 Task: Open a blank google sheet and write heading  Financial WizardAdd Categories in a column and its values below  'Income, Income, Income, Expenses, Expenses, Expenses, Expenses, Expenses, Savings, Savings, Investments, Investments, Debt, Debt & Debt. 'Add Descriptions in next column and its values below  Salary, Freelance Work, Rental Income, Housing, Transportation, Groceries, Utilities, Entertainment, Emergency Fund, Retirement, Stocks, Mutual Funds, Credit Card 1, Credit Card 2 & Student Loan. Add Amount in next column and its values below  $5,000, $1,200, $500, $1,200, $300, $400, $200, $150, $500, $1,000, $500, $300, $200, $100 & $300. Save page DashboardInvestment
Action: Mouse moved to (83, 160)
Screenshot: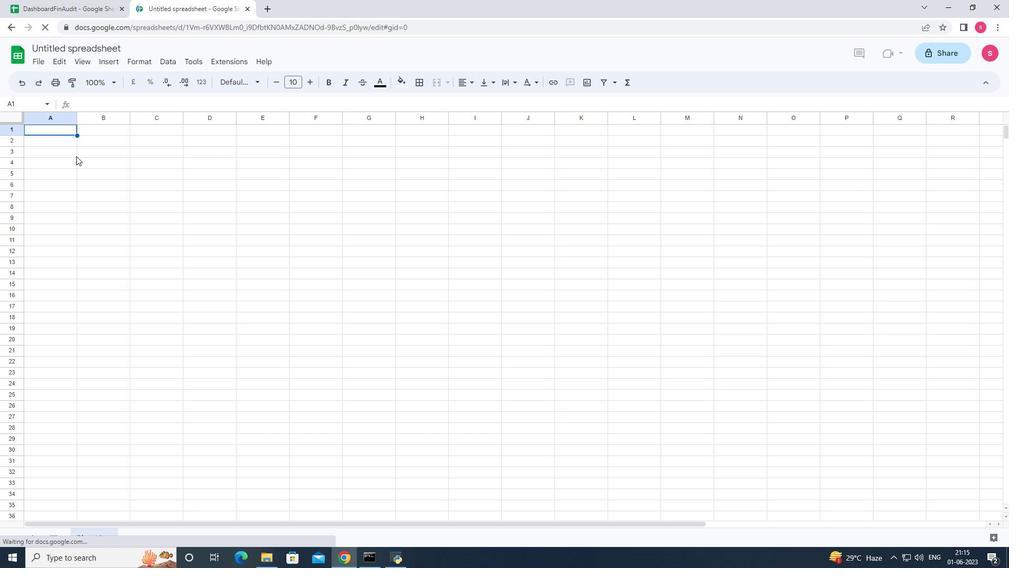 
Action: Key pressed <Key.shift><Key.shift><Key.shift><Key.shift><Key.shift>Financial<Key.space><Key.shift>Wizard<Key.enter><Key.shift><Key.shift><Key.shift><Key.shift>Categories<Key.enter><Key.shift>Income<Key.enter><Key.shift>Income<Key.enter><Key.shift>I<Key.enter><Key.shift><Key.shift><Key.shift><Key.shift><Key.shift>Expenses<Key.enter><Key.shift><Key.shift>E<Key.enter><Key.shift>E<Key.tab><Key.down><Key.left><Key.shift><Key.shift>E<Key.enter><Key.shift>E<Key.enter><Key.shift>Savings<Key.enter><Key.shift>Sa<Key.enter><Key.shift><Key.shift><Key.shift>Investments<Key.enter><Key.shift><Key.shift>Inv<Key.enter><Key.shift>Debt<Key.enter><Key.shift>D<Key.enter><Key.shift>D<Key.enter><Key.right><Key.up><Key.up><Key.up><Key.up><Key.up><Key.up><Key.up><Key.up><Key.up><Key.up><Key.up><Key.up><Key.up><Key.up><Key.up><Key.up><Key.shift>Descriptions<Key.enter><Key.shift><Key.shift><Key.shift><Key.shift><Key.shift><Key.shift>Salary<Key.enter><Key.shift><Key.shift><Key.shift><Key.shift><Key.shift><Key.shift><Key.shift><Key.shift><Key.shift><Key.shift><Key.shift>Freelancr<Key.backspace>e<Key.space><Key.shift>Work<Key.enter><Key.shift>Rental<Key.space><Key.shift><Key.shift><Key.shift><Key.shift><Key.shift><Key.shift>Income<Key.enter><Key.shift>Housing<Key.enter><Key.shift>Transportation<Key.enter><Key.shift>Groceries<Key.enter><Key.shift><Key.shift><Key.shift><Key.shift><Key.shift>Utilities<Key.enter><Key.shift>Entertain,<Key.backspace>ment<Key.enter><Key.shift><Key.caps_lock>e<Key.backspace><Key.backspace><Key.shift><Key.shift><Key.shift><Key.shift><Key.shift><Key.shift><Key.shift><Key.shift><Key.shift>e<Key.backspace><Key.shift><Key.shift><Key.shift><Key.shift><Key.shift><Key.shift><Key.shift>e<Key.backspace><Key.backspace><Key.shift><Key.caps_lock><Key.tab><Key.right><Key.shift><Key.shift><Key.shift><Key.shift><Key.shift><Key.shift>Emergency<Key.space><Key.shift><Key.shift><Key.shift><Key.shift><Key.shift>Fund<Key.enter><Key.shift>Retirement<Key.enter><Key.shift>Stocks<Key.enter><Key.shift>Mutual<Key.space><Key.shift>f<Key.backspace><Key.shift><Key.shift><Key.shift><Key.shift>Funds<Key.enter><Key.shift><Key.shift><Key.shift><Key.shift><Key.shift>Credit<Key.space><Key.shift><Key.shift><Key.shift><Key.shift><Key.shift><Key.shift><Key.shift><Key.shift><Key.shift><Key.shift><Key.shift><Key.shift><Key.shift><Key.shift><Key.shift><Key.shift><Key.shift>Card<Key.space>1<Key.enter><Key.shift><Key.shift><Key.shift><Key.shift><Key.shift>Credit<Key.space><Key.shift>Card<Key.space>2<Key.enter><Key.shift>Student<Key.space><Key.shift>loan<Key.right><Key.up><Key.up><Key.up><Key.up><Key.up><Key.up><Key.up><Key.up><Key.up><Key.up><Key.up><Key.up><Key.up><Key.up><Key.up><Key.shift>Amount<Key.enter>5000<Key.enter>1200<Key.enter>500<Key.enter>1200<Key.enter>300<Key.enter>2<Key.backspace>400<Key.enter>200<Key.enter>150<Key.enter>500<Key.enter>1000<Key.enter>500<Key.enter>300<Key.enter>200<Key.enter>100<Key.enter>300<Key.enter>
Screenshot: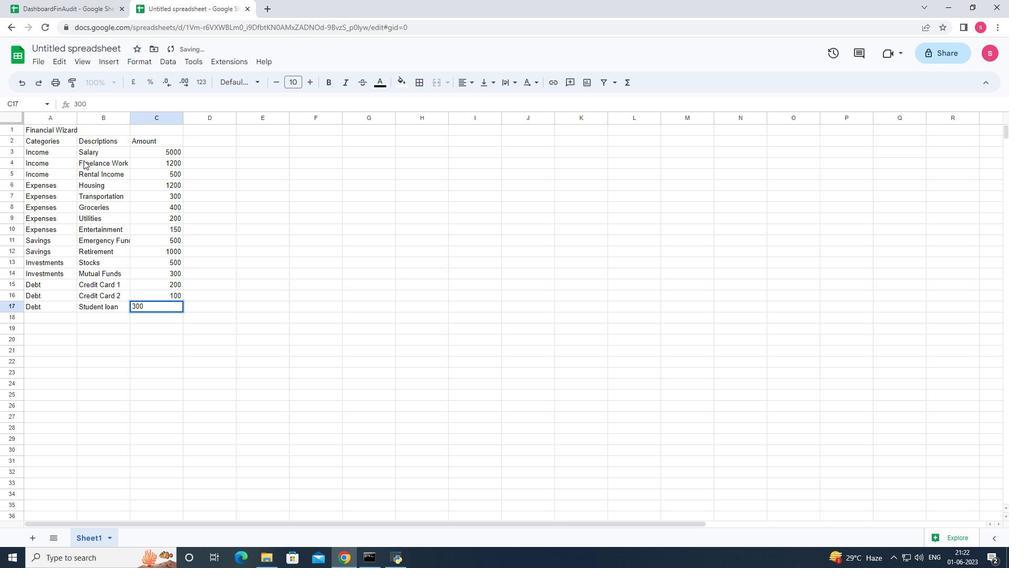 
Action: Mouse moved to (163, 153)
Screenshot: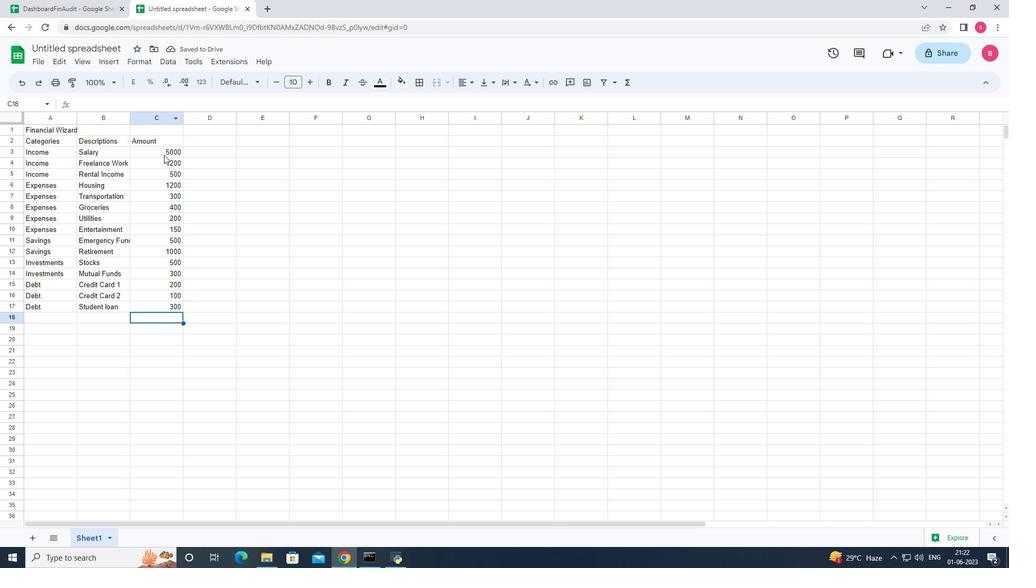 
Action: Mouse pressed left at (163, 153)
Screenshot: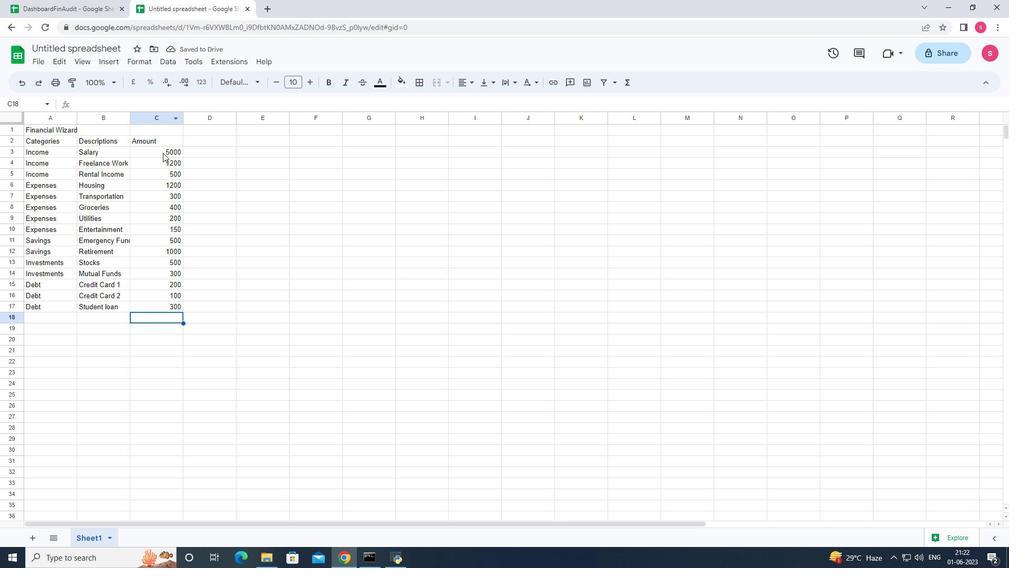 
Action: Mouse moved to (145, 66)
Screenshot: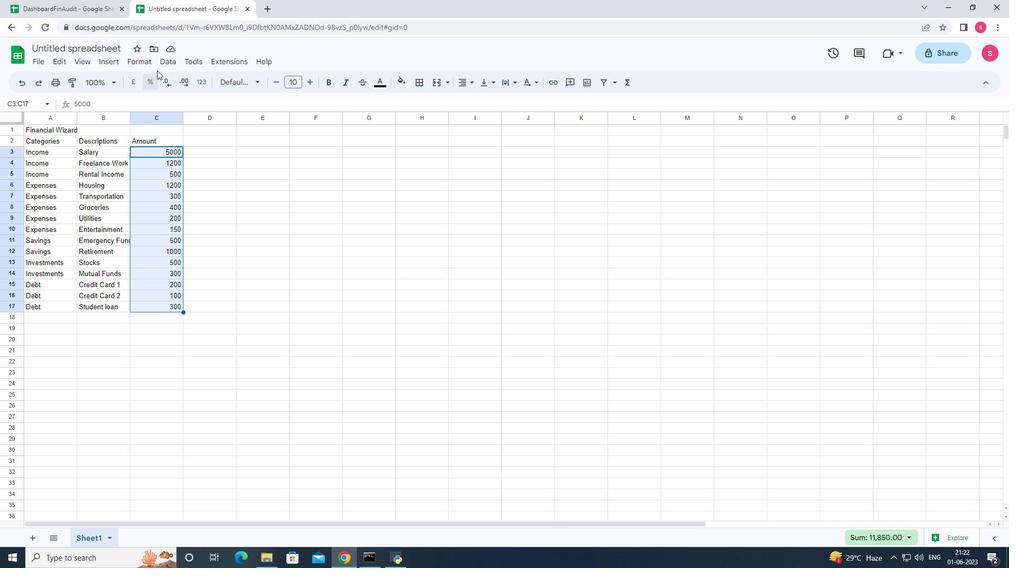 
Action: Mouse pressed left at (145, 66)
Screenshot: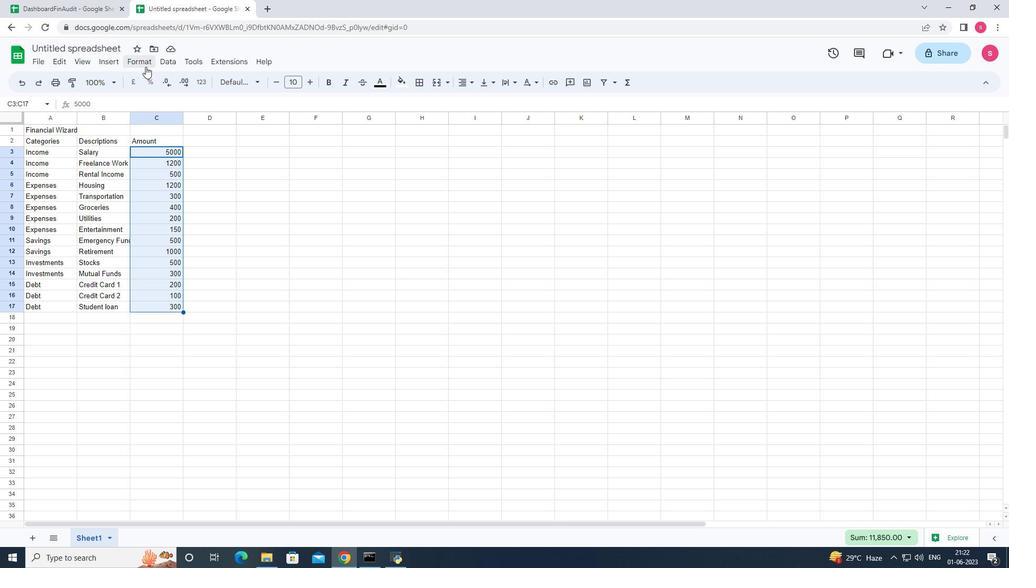 
Action: Mouse moved to (165, 110)
Screenshot: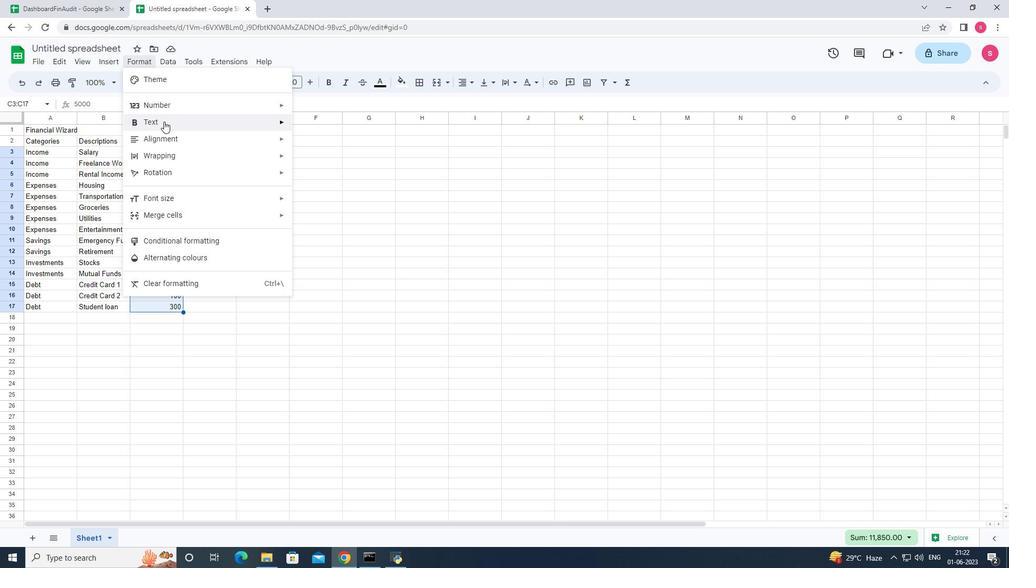 
Action: Mouse pressed left at (165, 110)
Screenshot: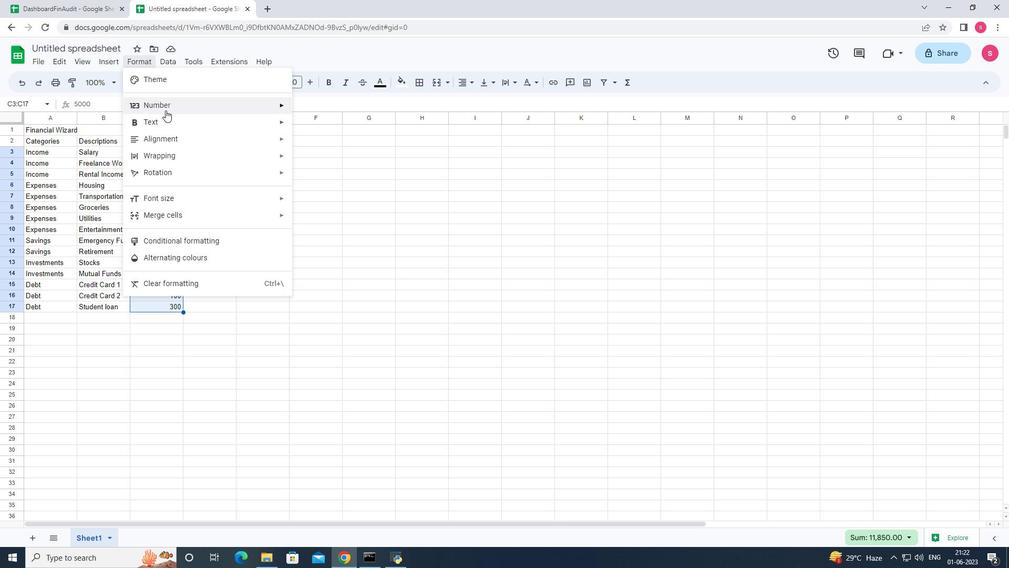
Action: Mouse moved to (378, 419)
Screenshot: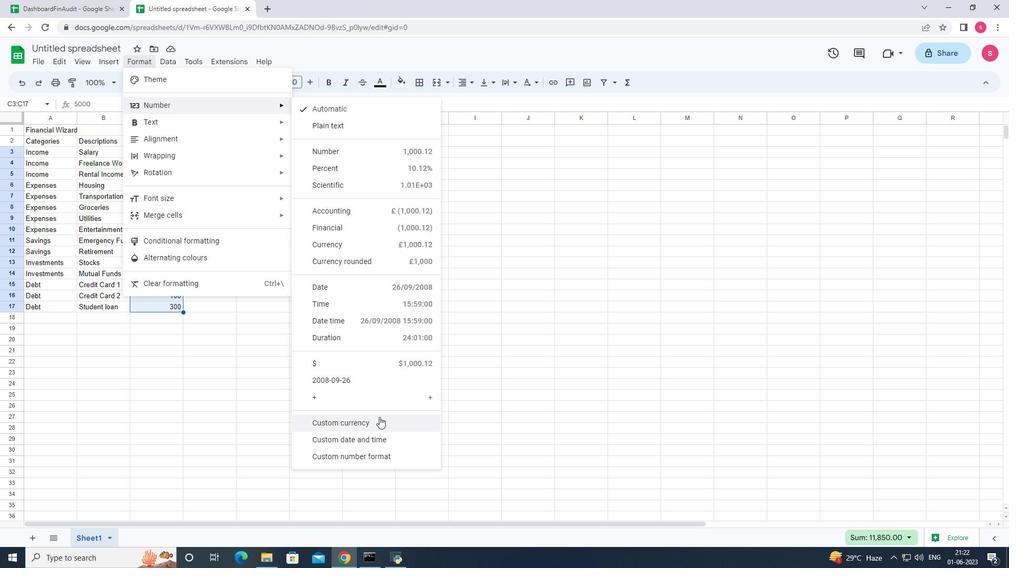 
Action: Mouse pressed left at (378, 419)
Screenshot: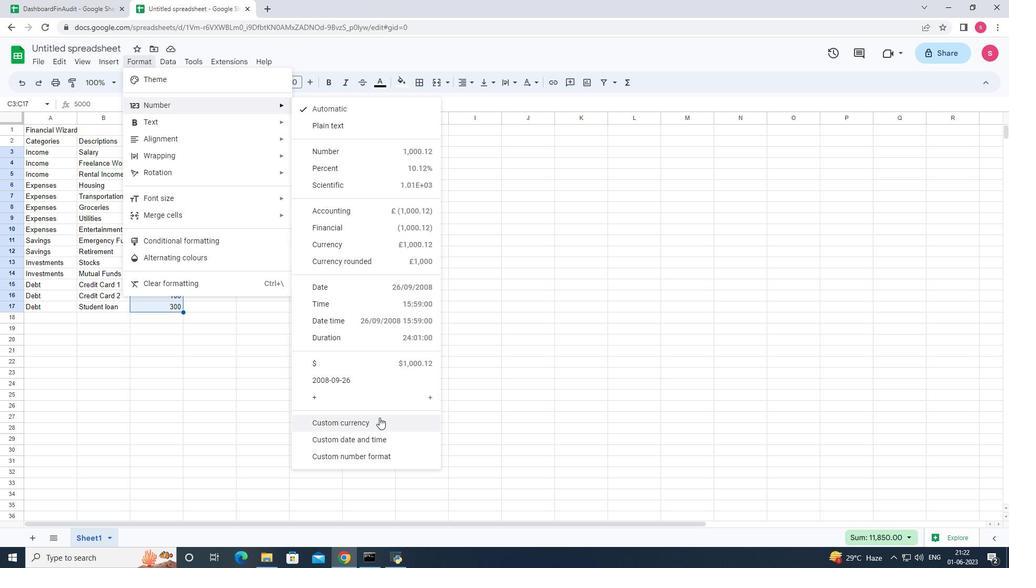 
Action: Mouse moved to (528, 224)
Screenshot: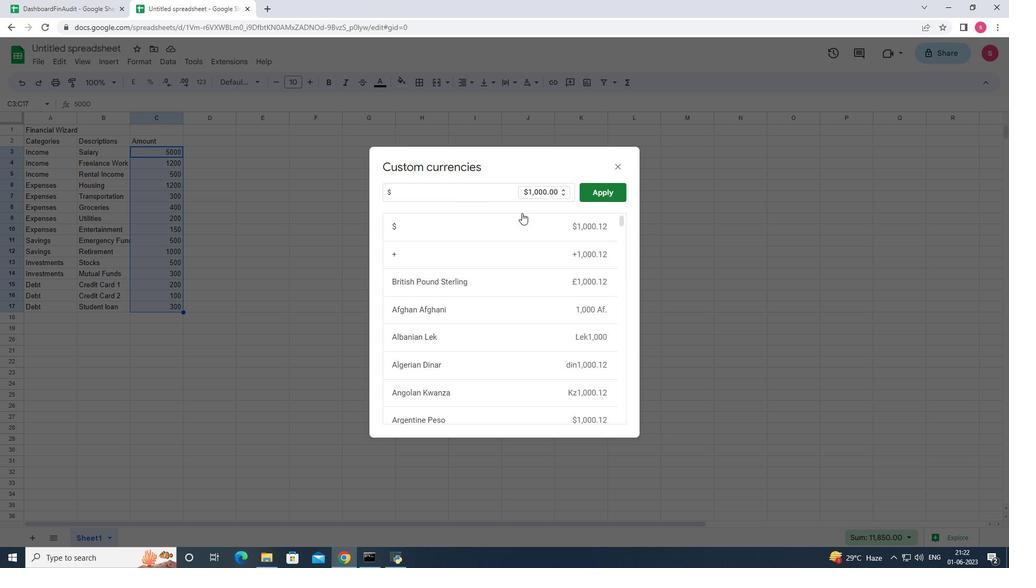 
Action: Mouse pressed left at (528, 224)
Screenshot: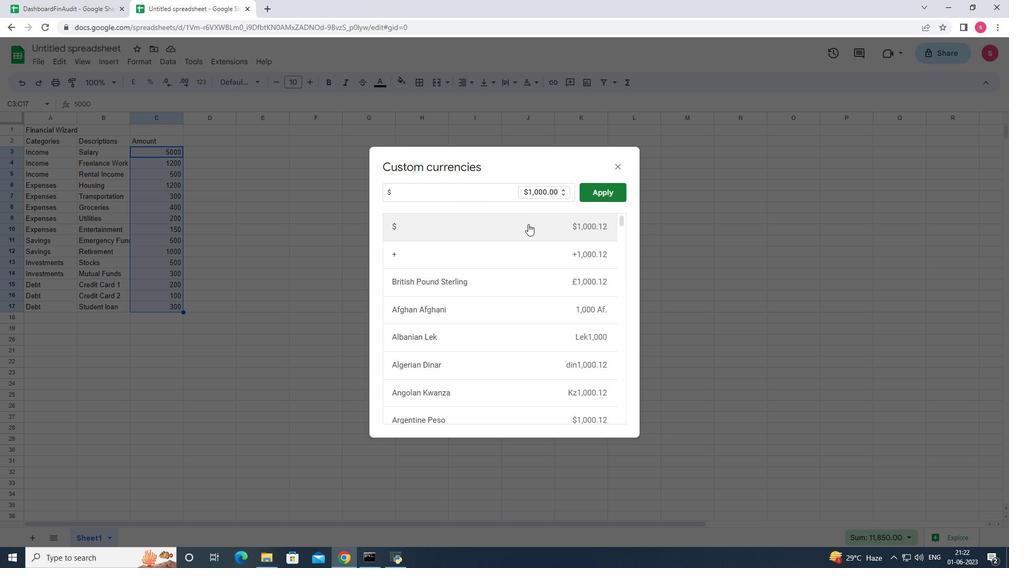 
Action: Mouse pressed left at (528, 224)
Screenshot: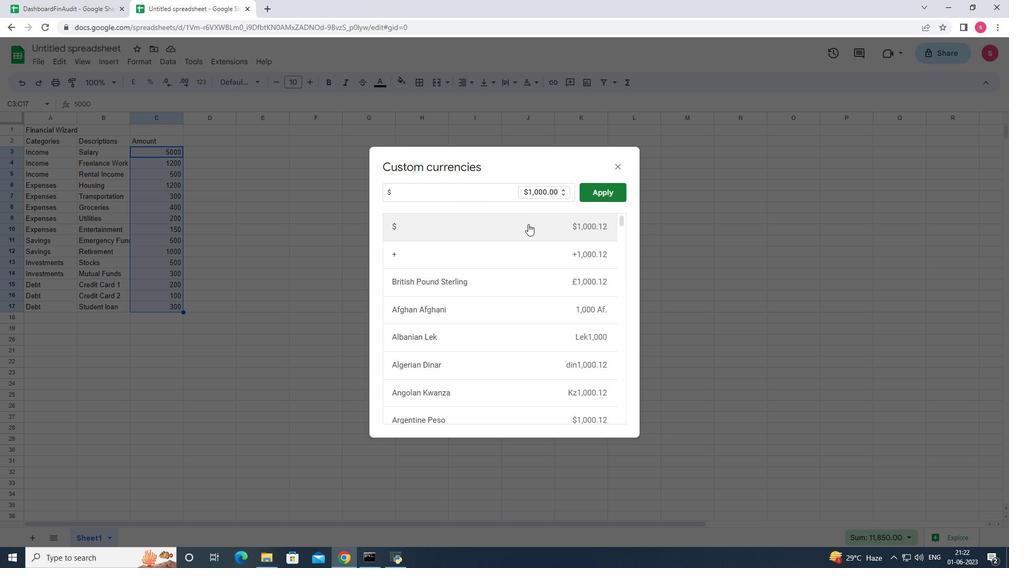 
Action: Mouse moved to (265, 204)
Screenshot: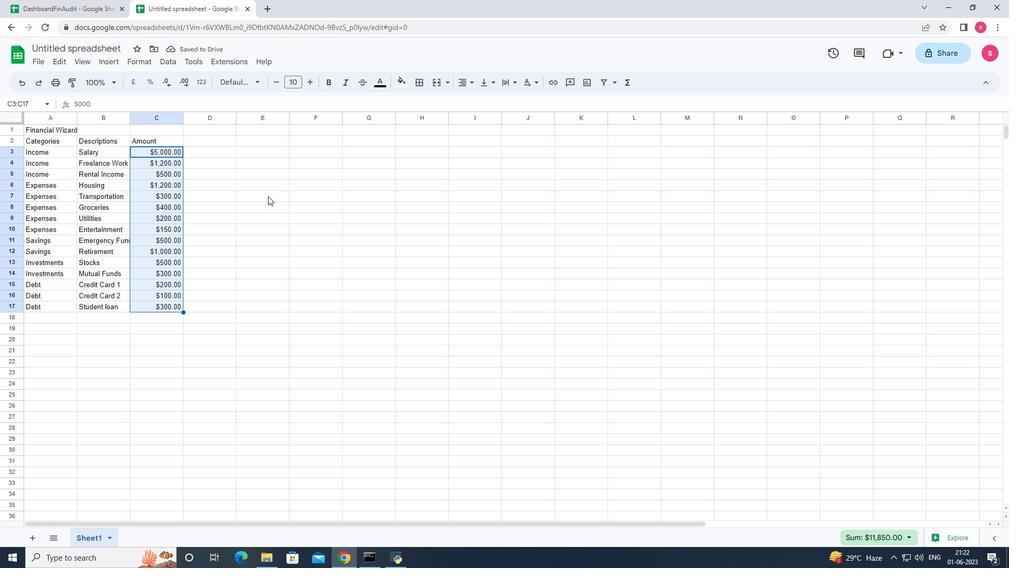 
Action: Mouse pressed left at (265, 204)
Screenshot: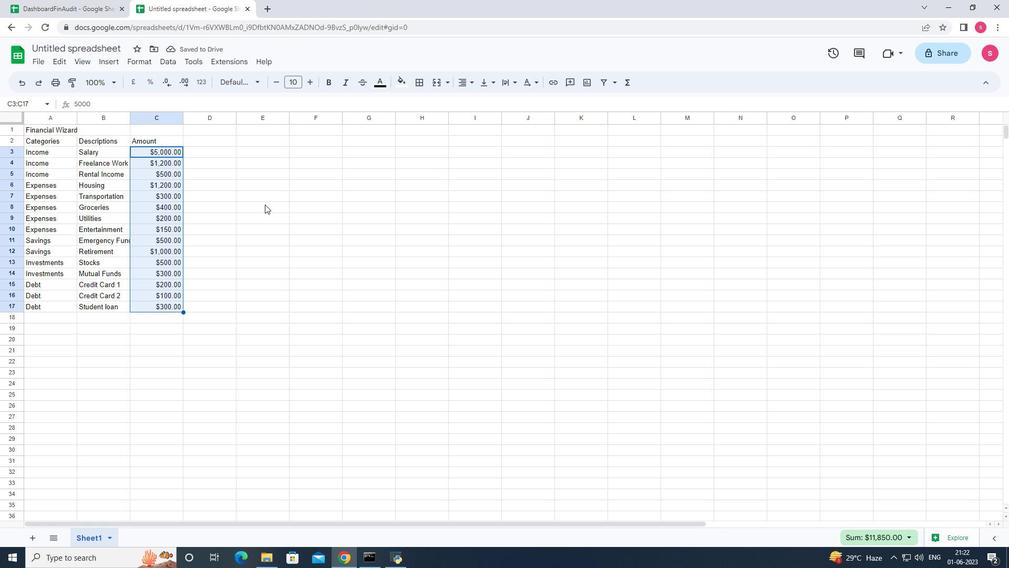 
Action: Mouse pressed left at (265, 204)
Screenshot: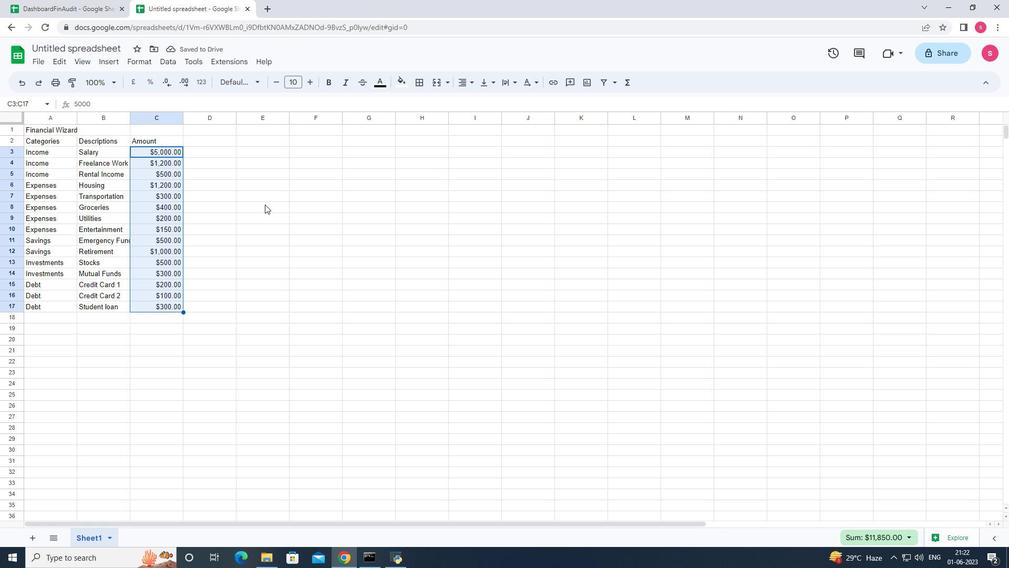 
Action: Mouse moved to (78, 115)
Screenshot: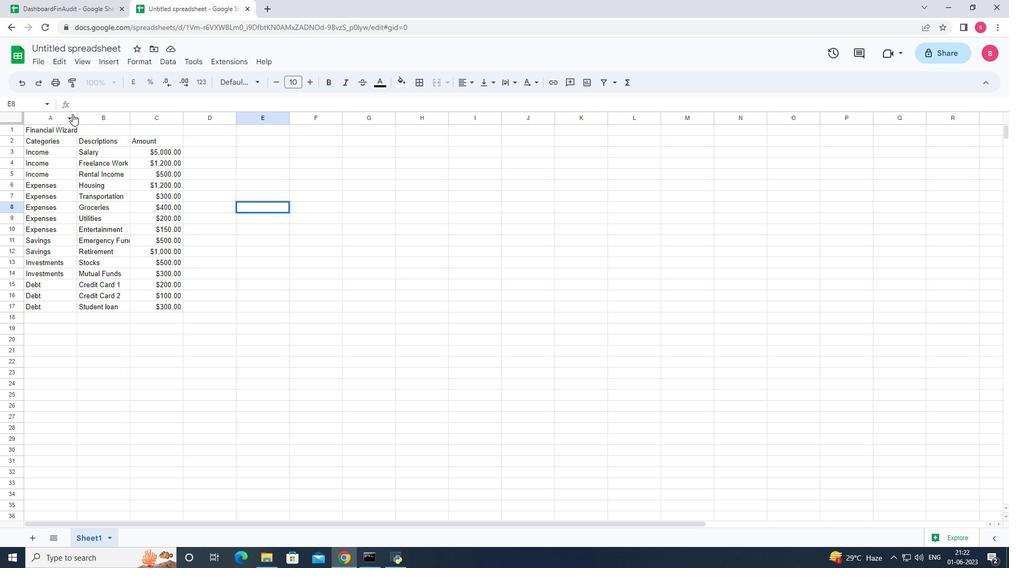 
Action: Mouse pressed left at (78, 115)
Screenshot: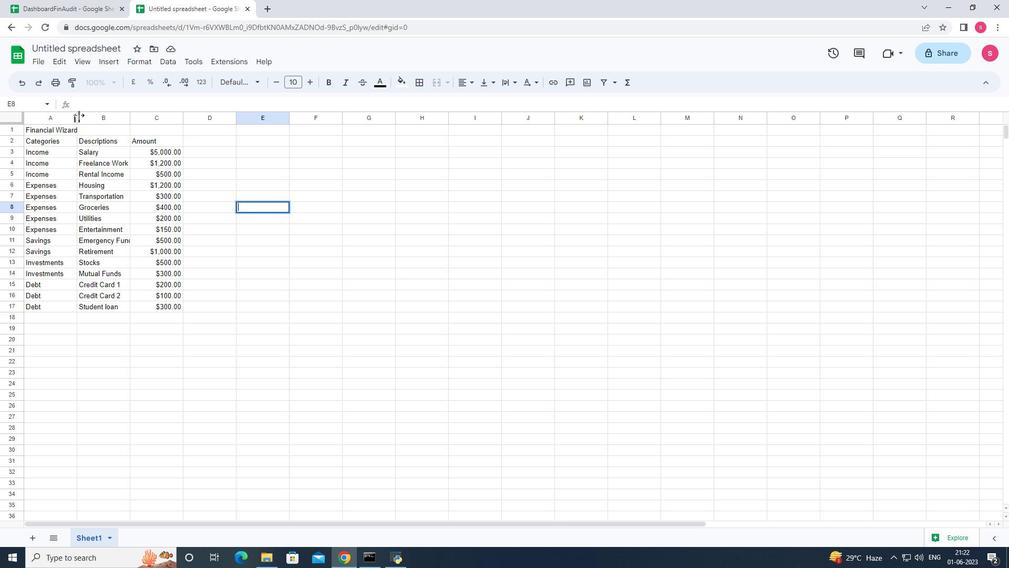 
Action: Mouse pressed left at (78, 115)
Screenshot: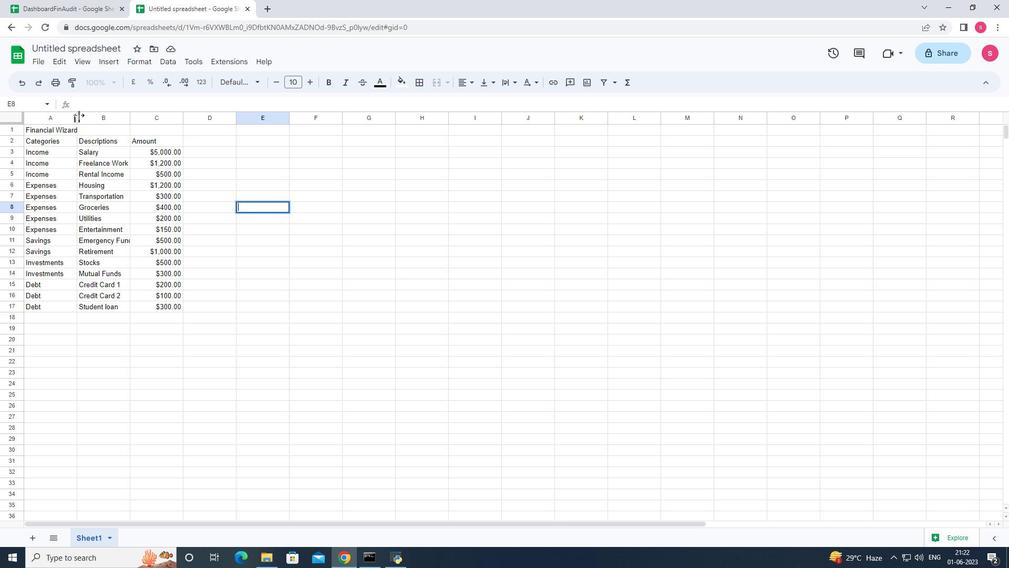 
Action: Mouse pressed left at (78, 115)
Screenshot: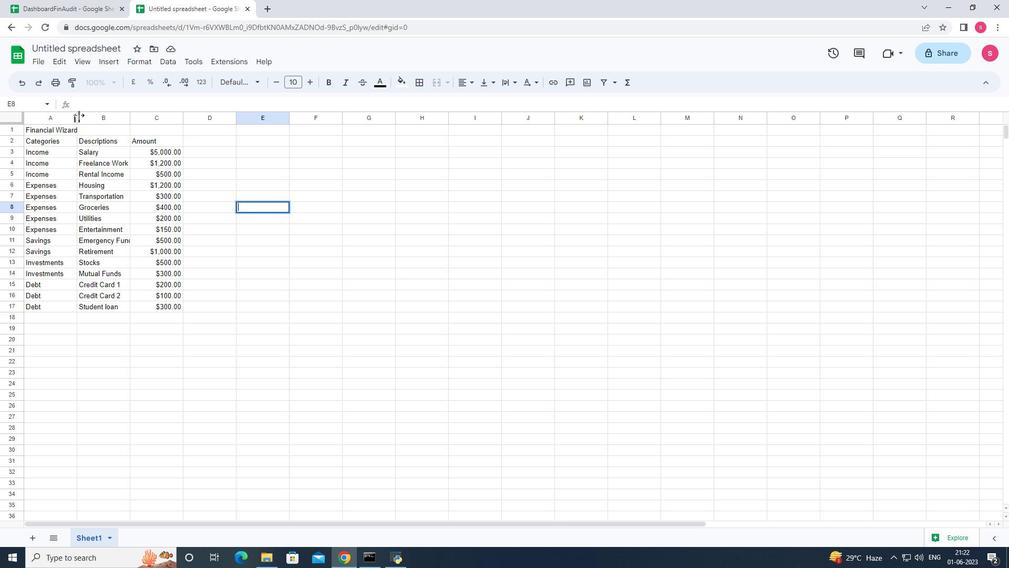 
Action: Mouse pressed left at (78, 115)
Screenshot: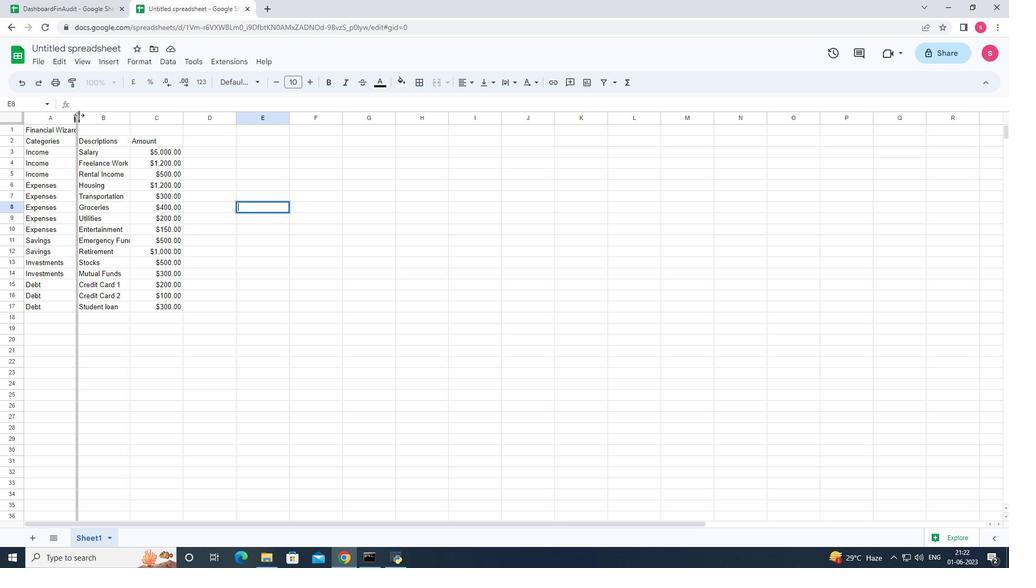 
Action: Mouse moved to (133, 119)
Screenshot: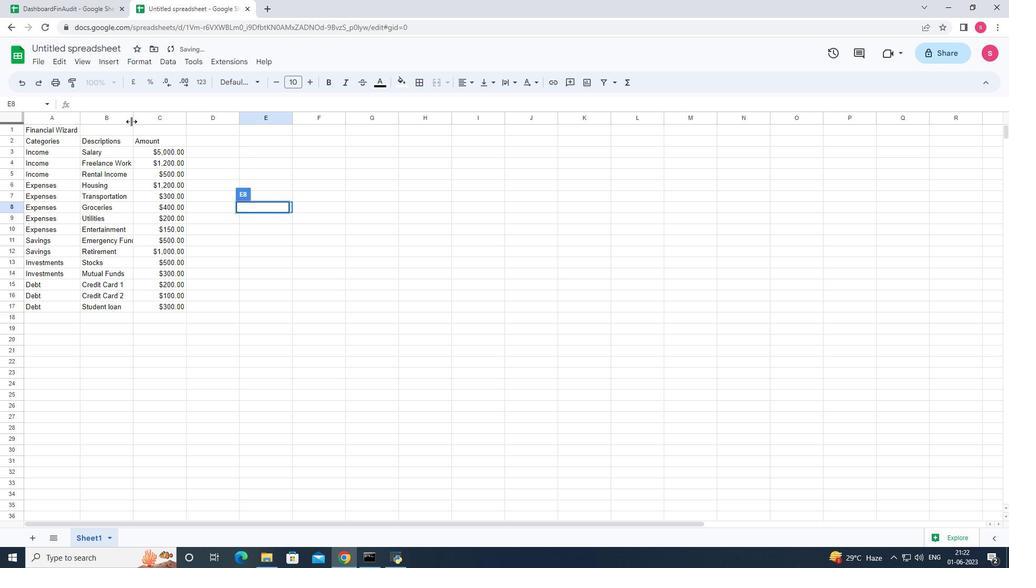 
Action: Mouse pressed left at (133, 119)
Screenshot: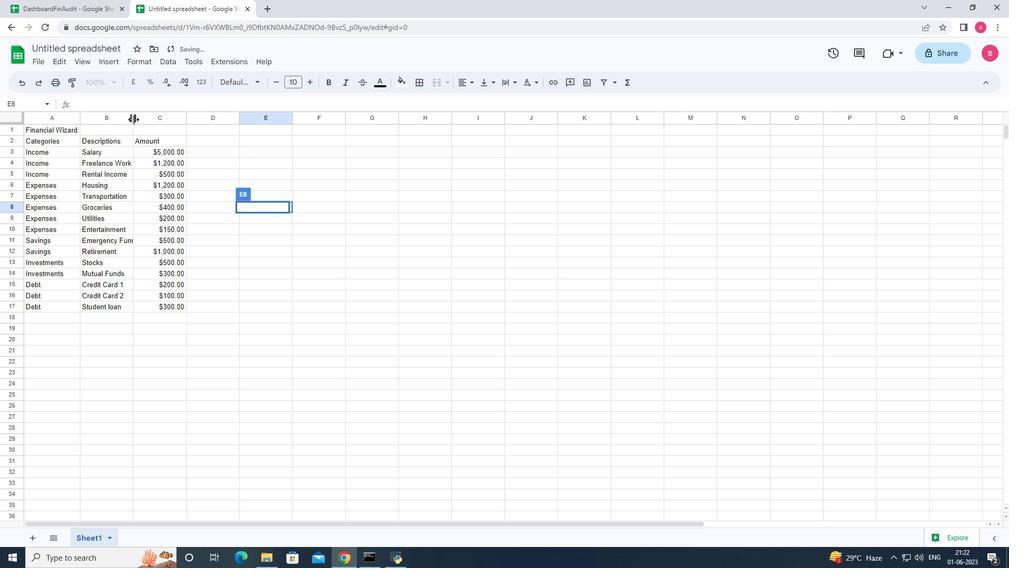 
Action: Mouse pressed left at (133, 119)
Screenshot: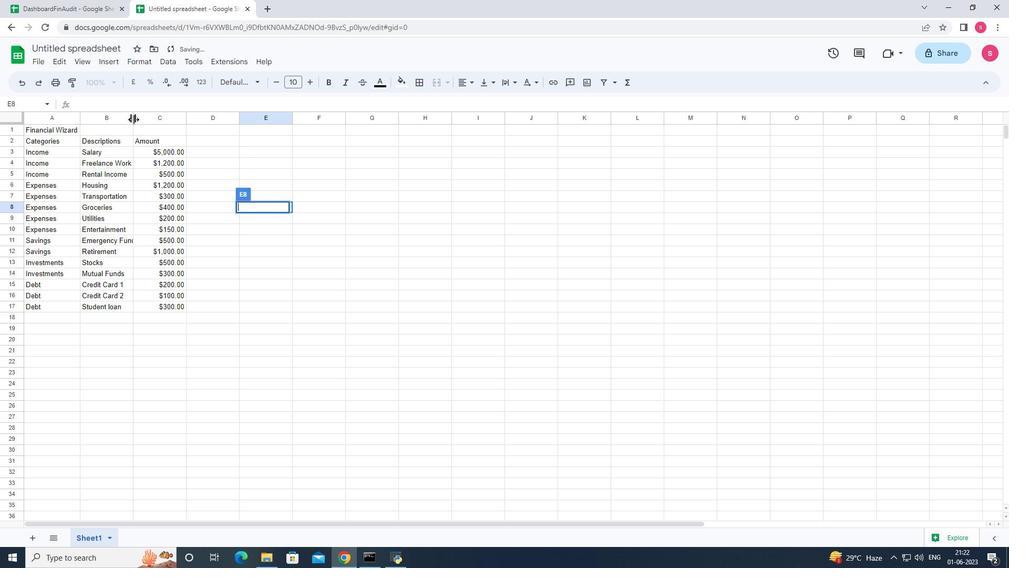 
Action: Mouse pressed left at (133, 119)
Screenshot: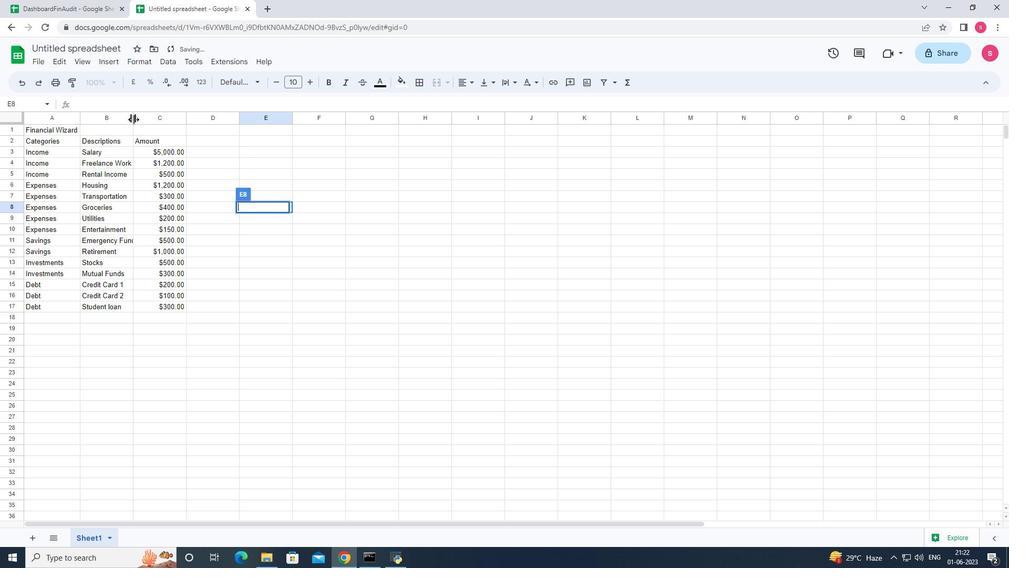 
Action: Mouse moved to (189, 119)
Screenshot: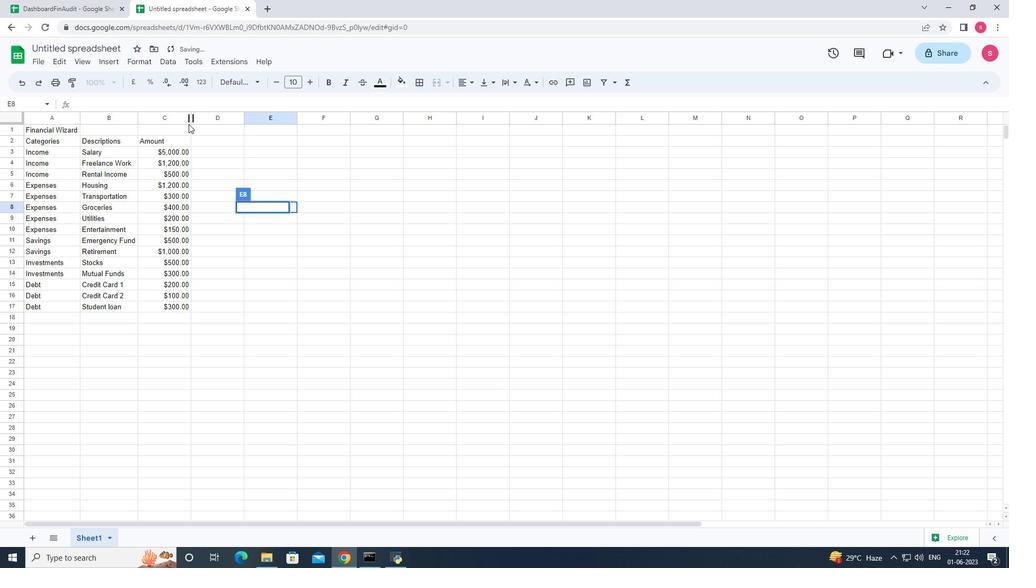 
Action: Mouse pressed left at (189, 119)
Screenshot: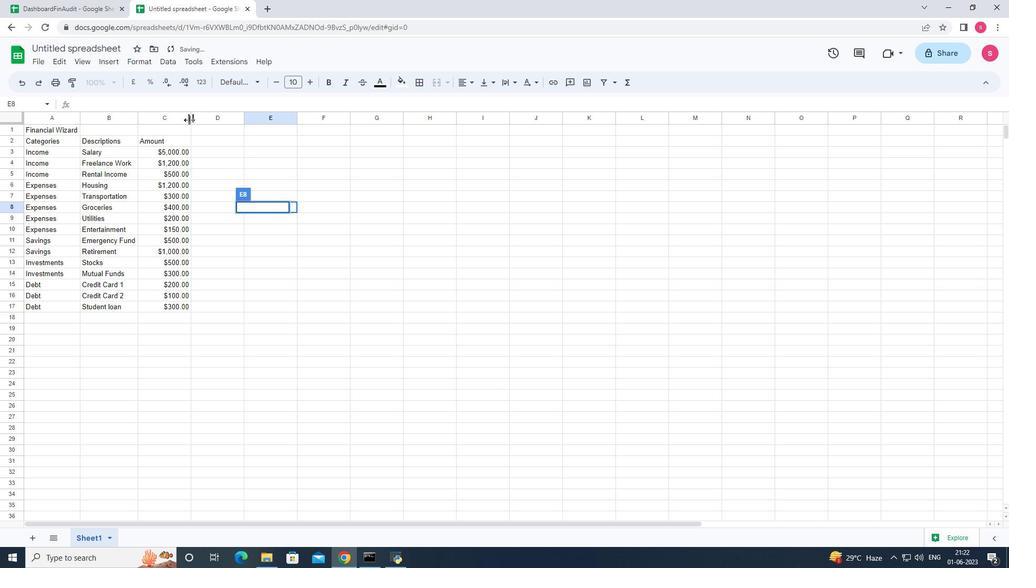 
Action: Mouse pressed left at (189, 119)
Screenshot: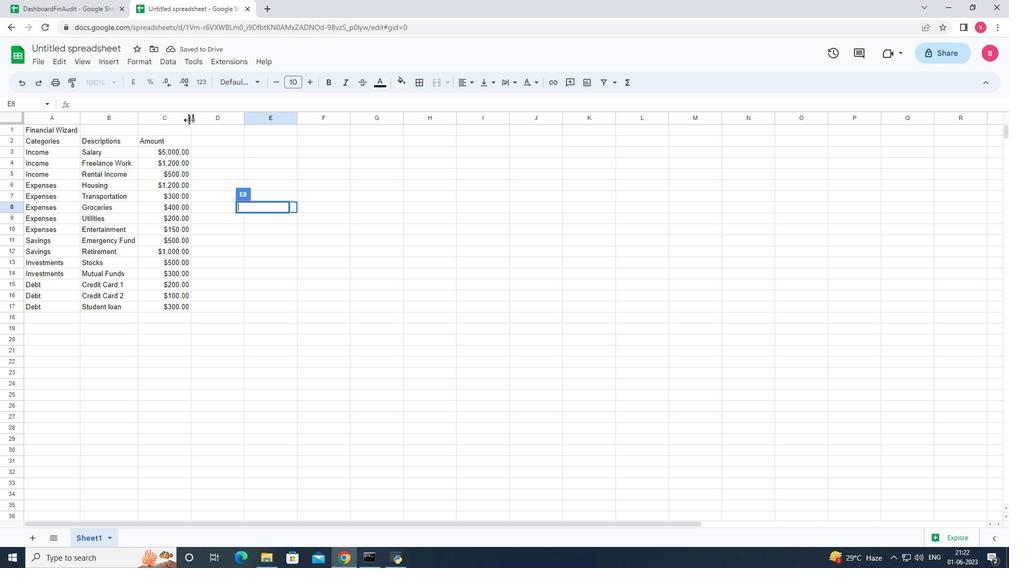 
Action: Mouse moved to (559, 264)
Screenshot: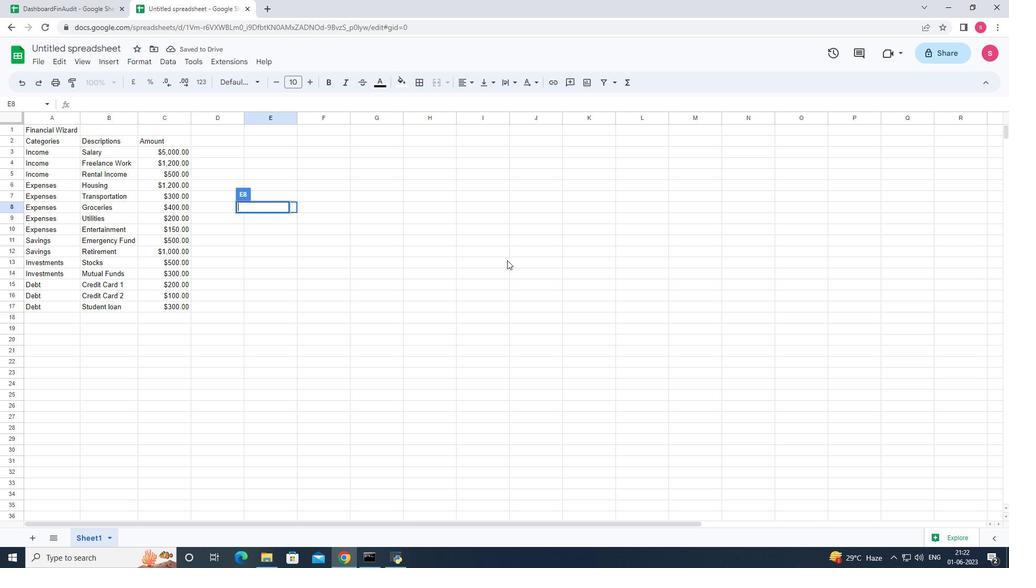 
Action: Mouse pressed left at (559, 264)
Screenshot: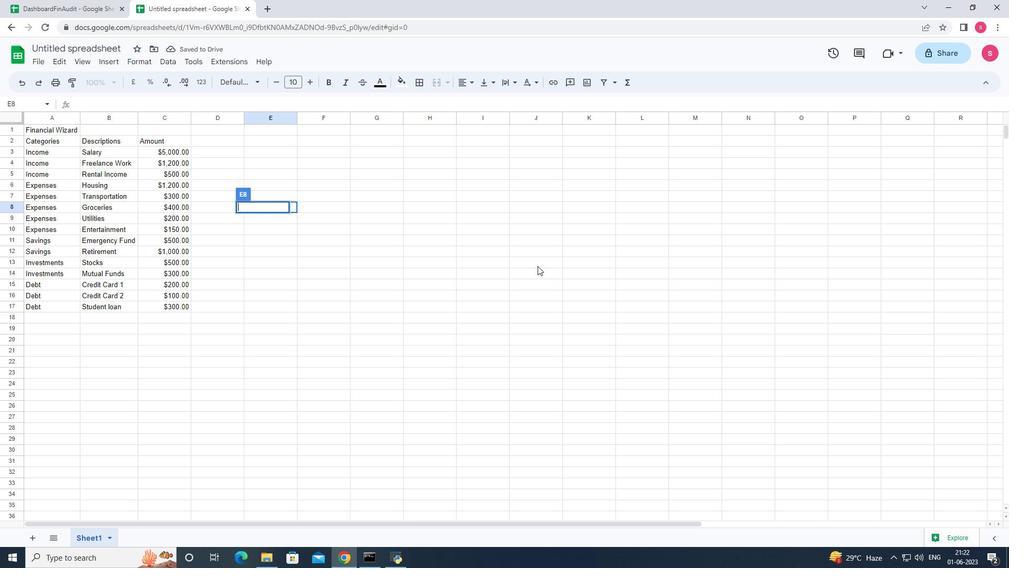 
Action: Mouse moved to (63, 47)
Screenshot: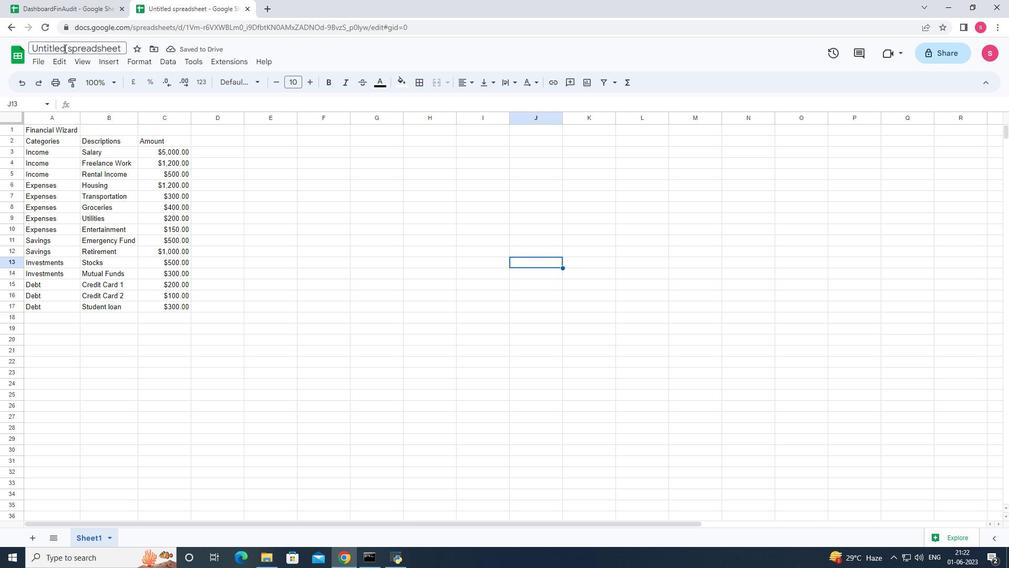 
Action: Mouse pressed left at (63, 47)
Screenshot: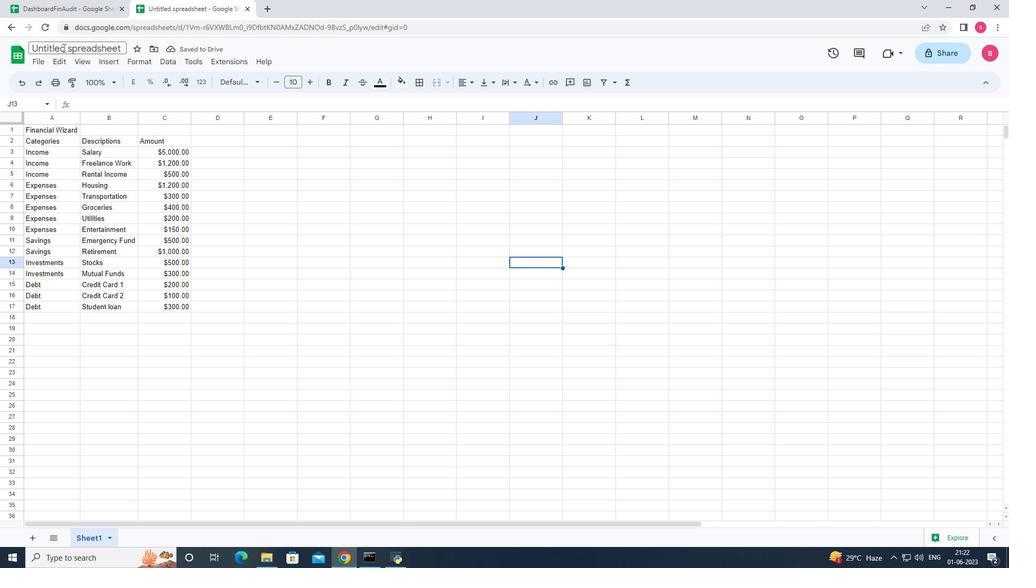 
Action: Key pressed <Key.backspace><Key.shift><Key.shift><Key.shift><Key.shift><Key.shift><Key.shift><Key.shift><Key.shift><Key.shift><Key.shift><Key.shift>Daas<Key.backspace><Key.backspace>shboard<Key.shift>Investment<Key.enter>ctrl+S
Screenshot: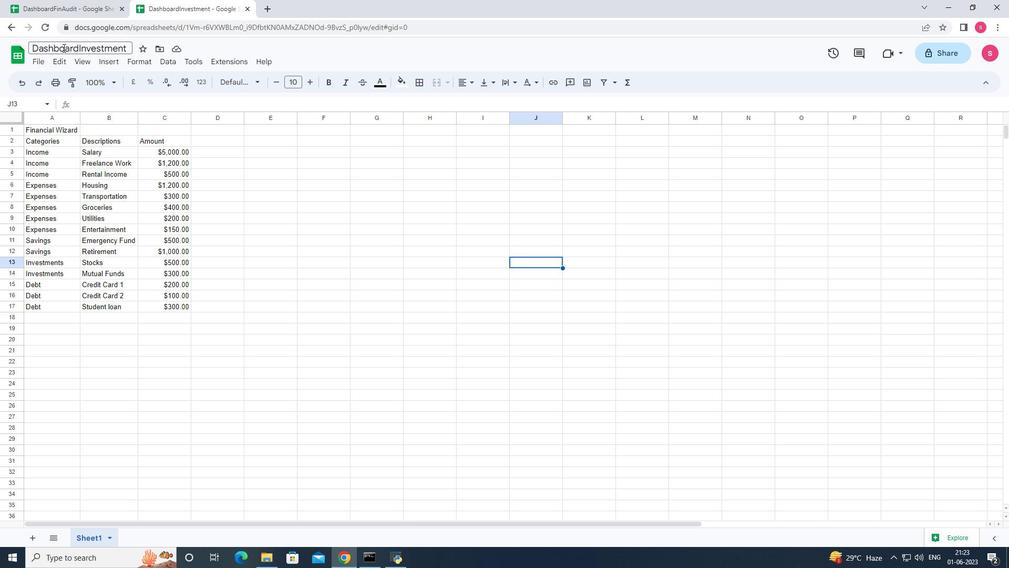 
